 Task: Select the yarn in the package manager.
Action: Mouse moved to (121, 428)
Screenshot: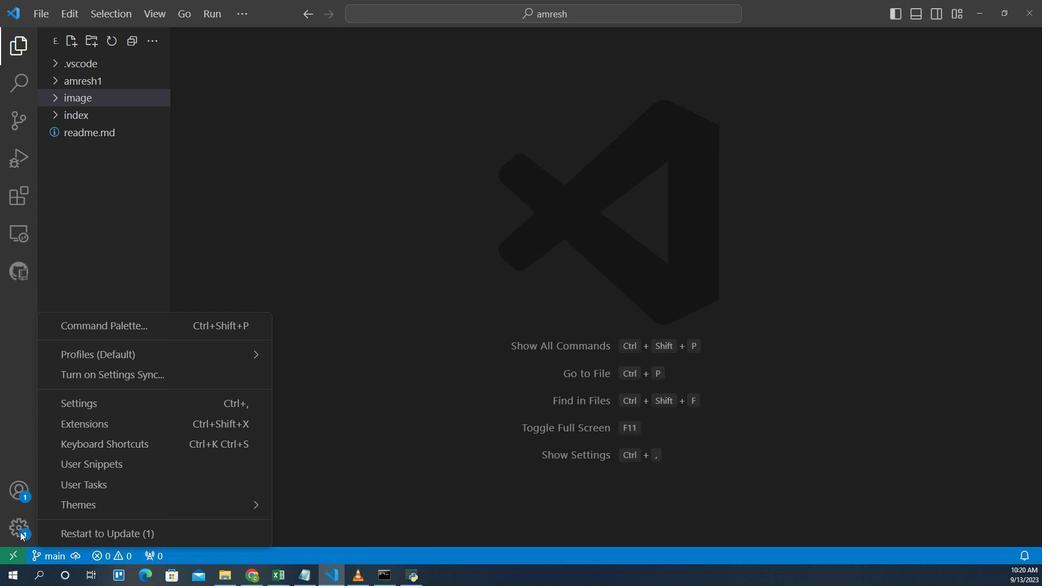 
Action: Mouse pressed left at (121, 428)
Screenshot: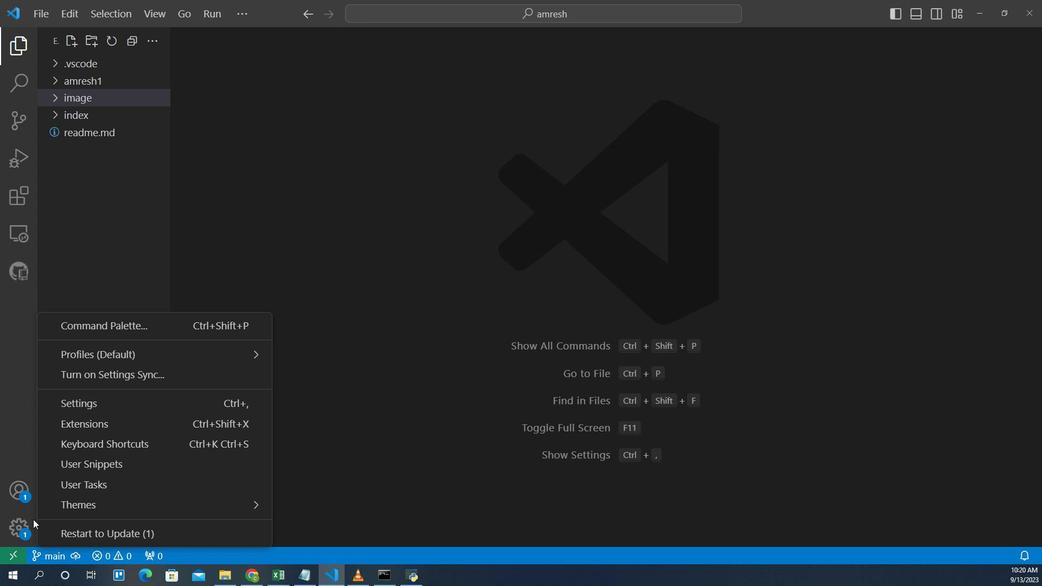 
Action: Mouse moved to (178, 366)
Screenshot: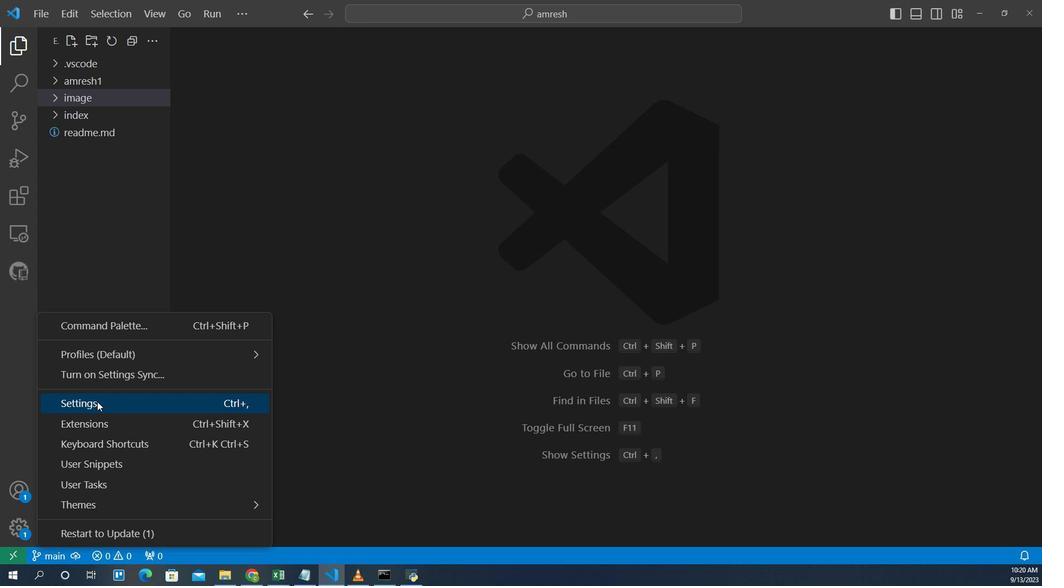 
Action: Mouse pressed left at (178, 366)
Screenshot: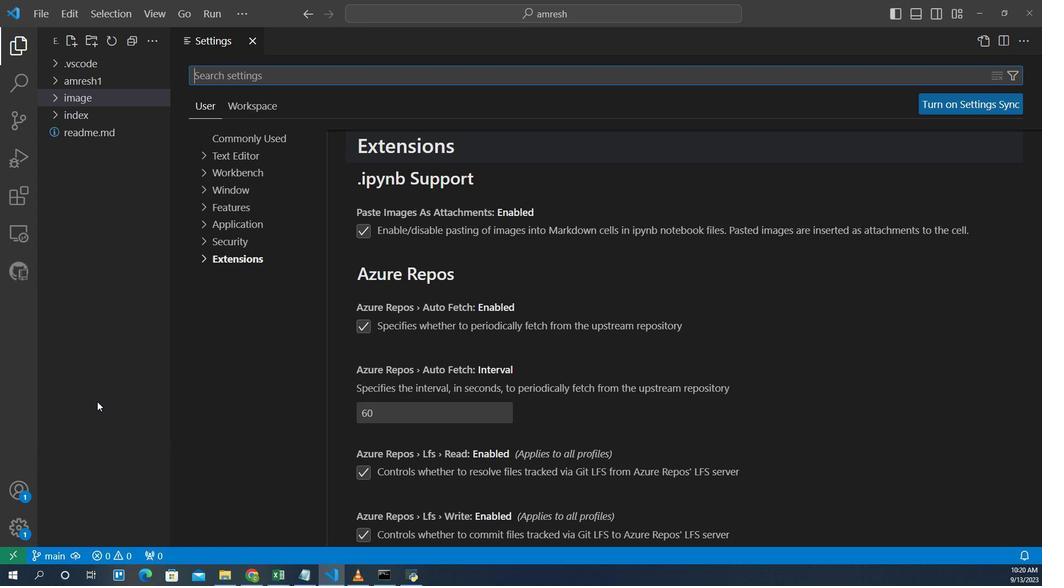 
Action: Mouse moved to (293, 297)
Screenshot: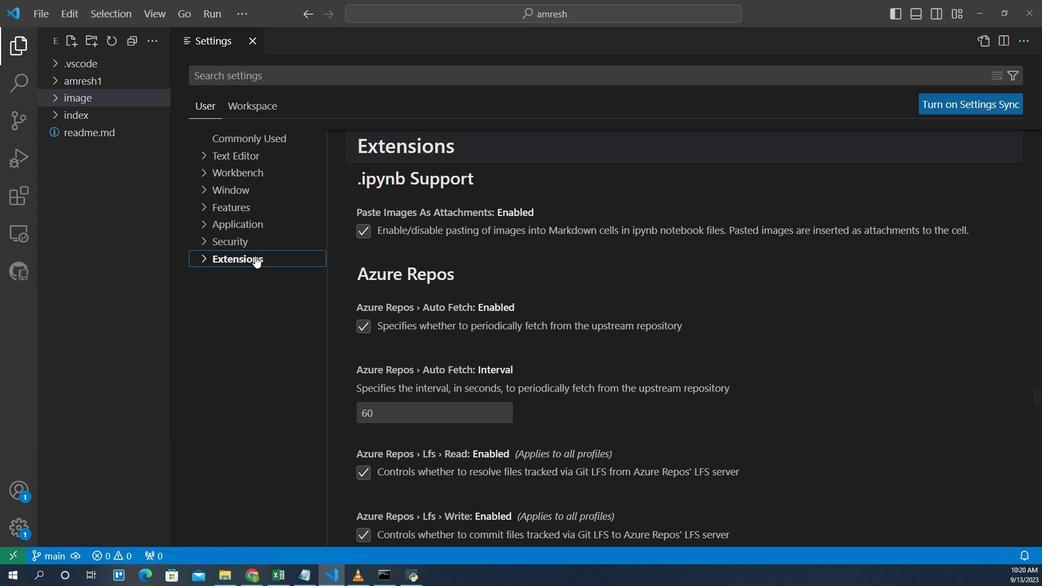
Action: Mouse pressed left at (293, 297)
Screenshot: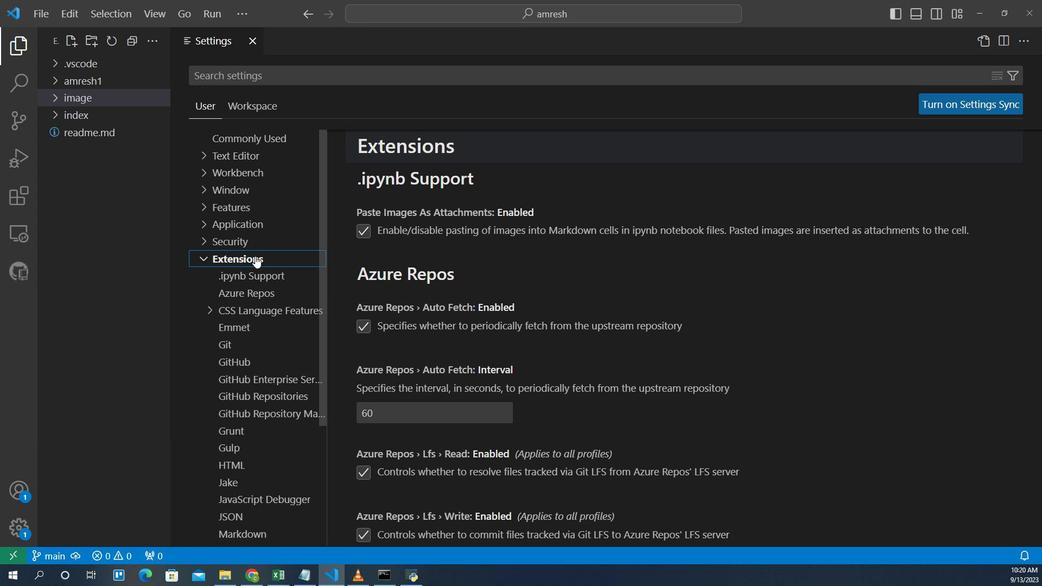 
Action: Mouse moved to (272, 397)
Screenshot: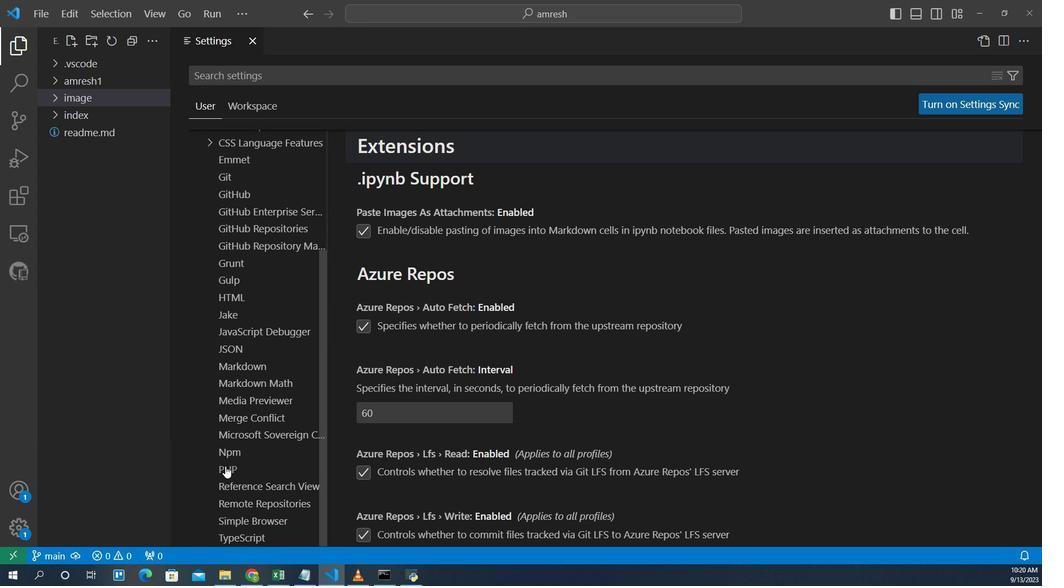 
Action: Mouse scrolled (272, 397) with delta (0, 0)
Screenshot: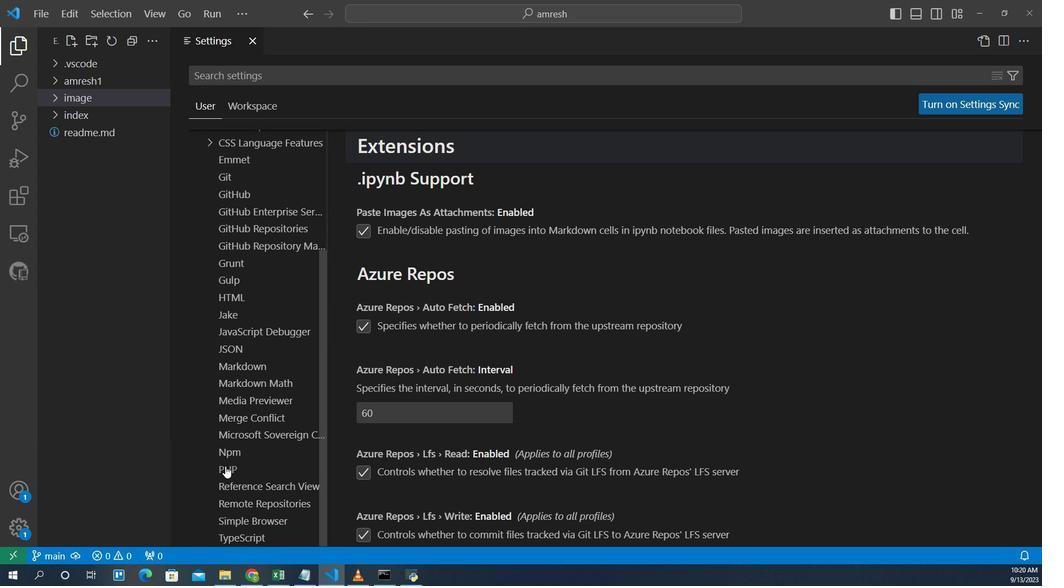 
Action: Mouse scrolled (272, 397) with delta (0, 0)
Screenshot: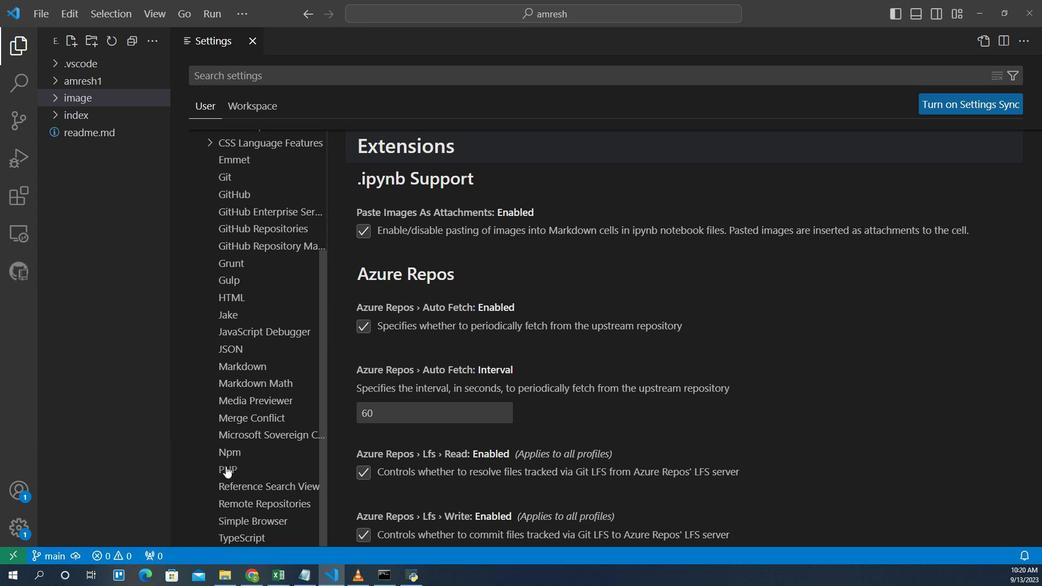 
Action: Mouse scrolled (272, 397) with delta (0, 0)
Screenshot: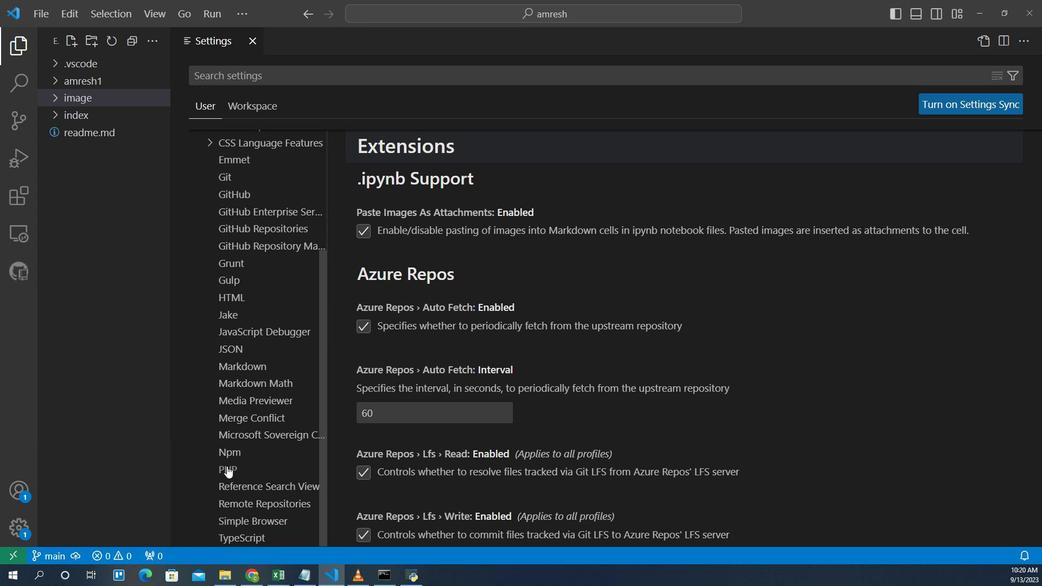
Action: Mouse scrolled (272, 397) with delta (0, 0)
Screenshot: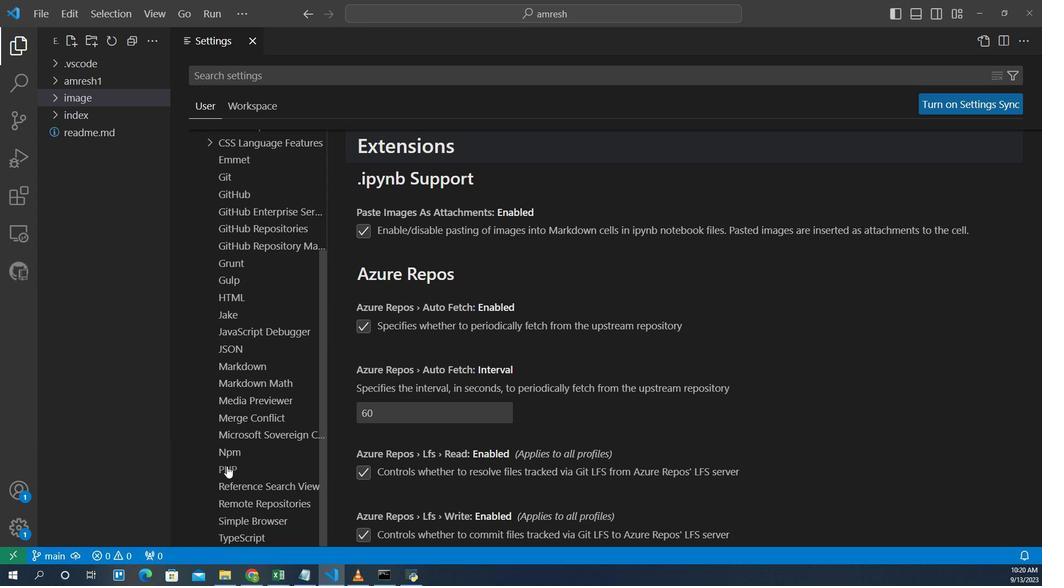 
Action: Mouse scrolled (272, 397) with delta (0, 0)
Screenshot: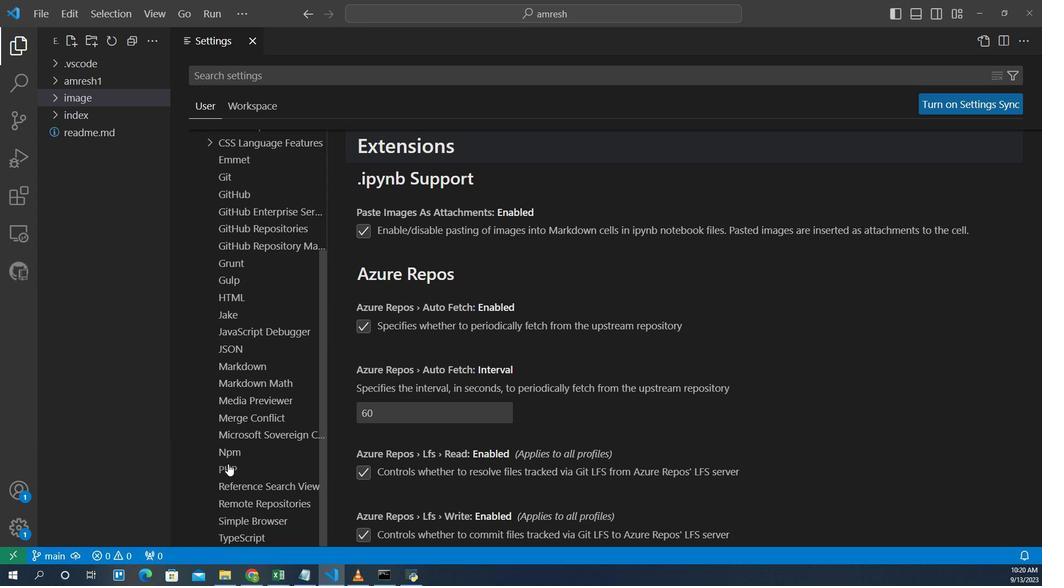
Action: Mouse moved to (277, 388)
Screenshot: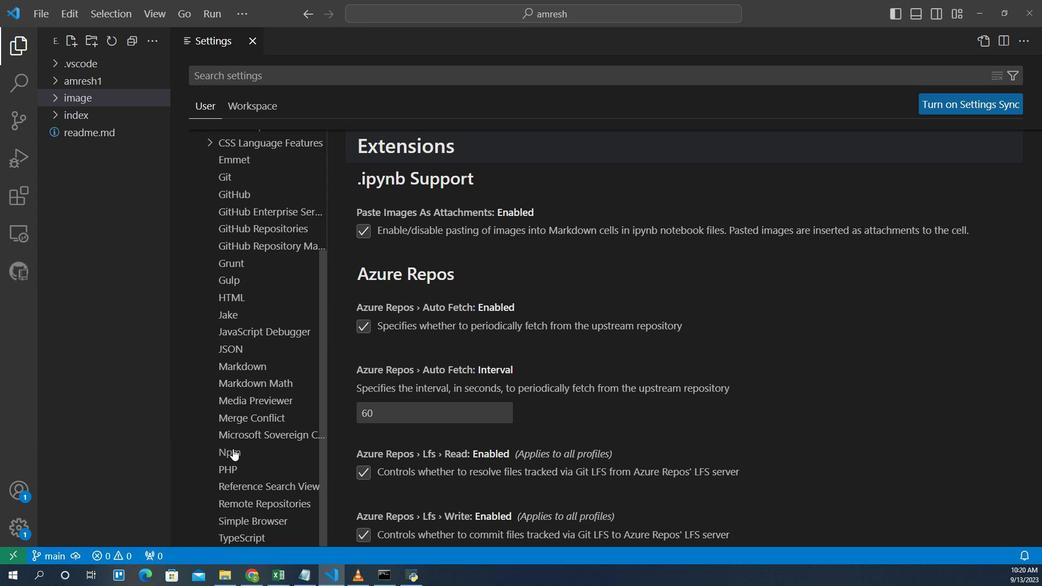 
Action: Mouse pressed left at (277, 388)
Screenshot: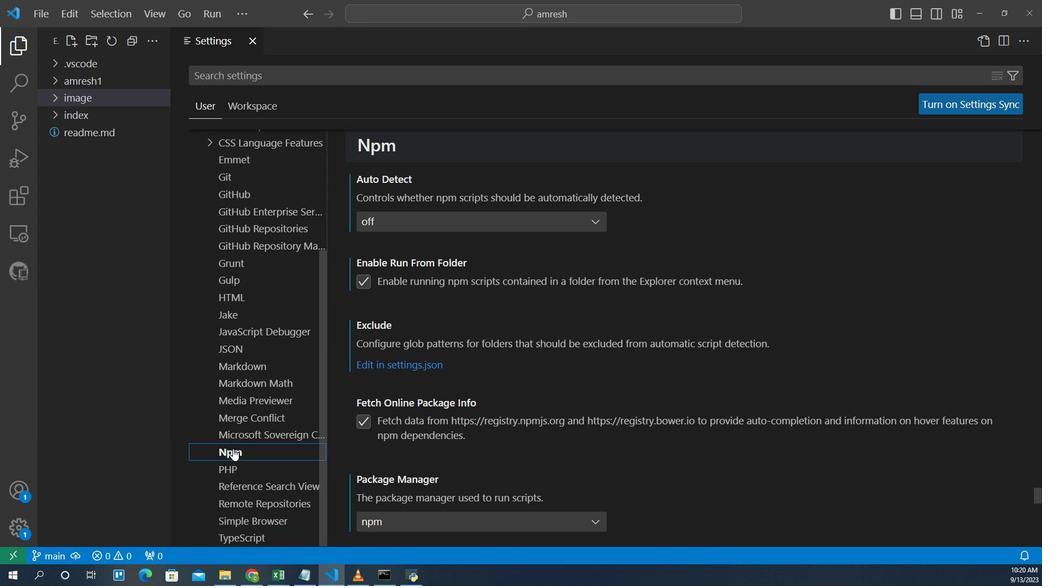 
Action: Mouse moved to (415, 360)
Screenshot: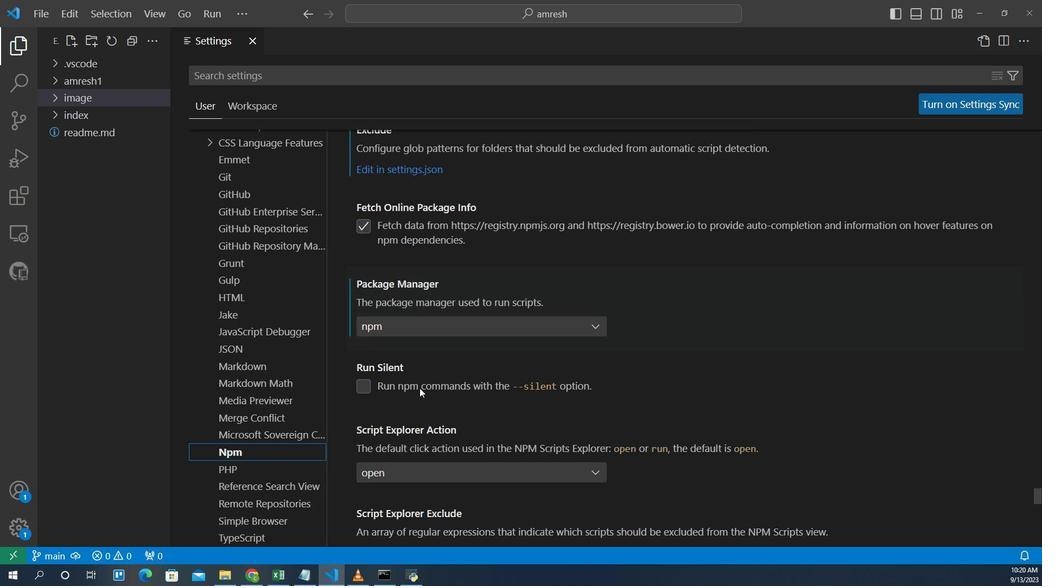 
Action: Mouse scrolled (415, 360) with delta (0, 0)
Screenshot: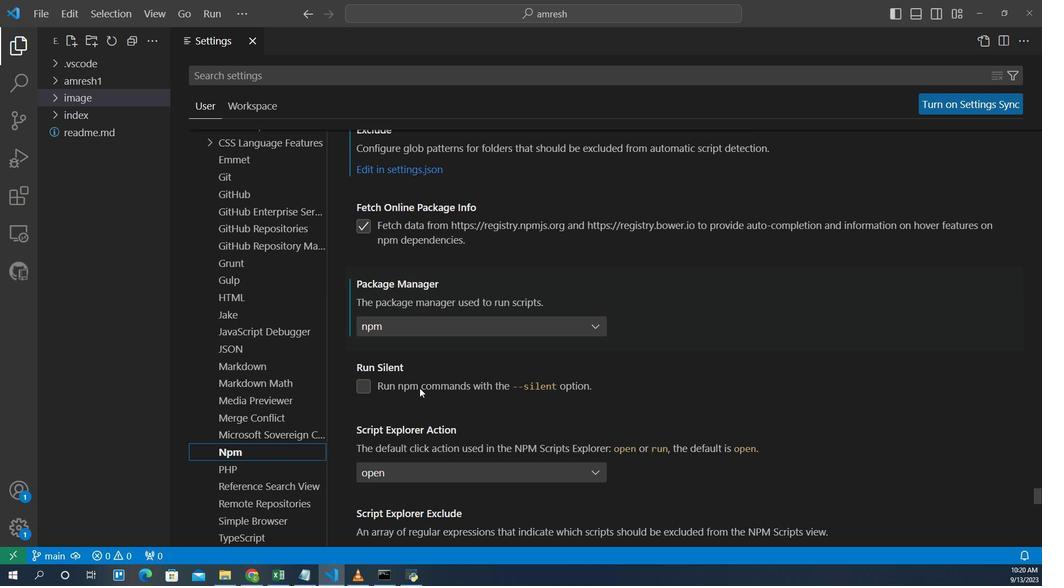 
Action: Mouse scrolled (415, 360) with delta (0, 0)
Screenshot: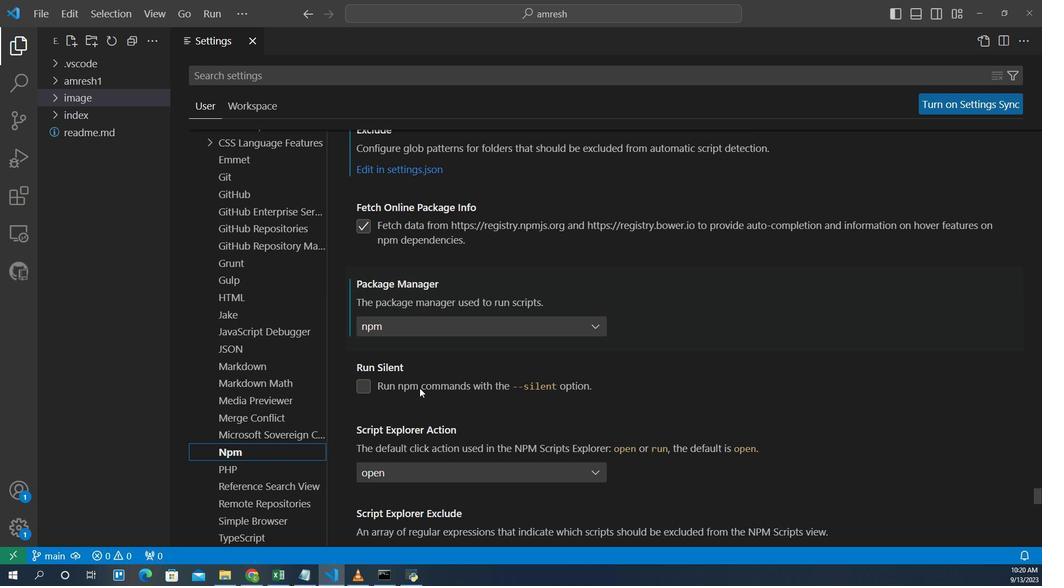 
Action: Mouse scrolled (415, 360) with delta (0, 0)
Screenshot: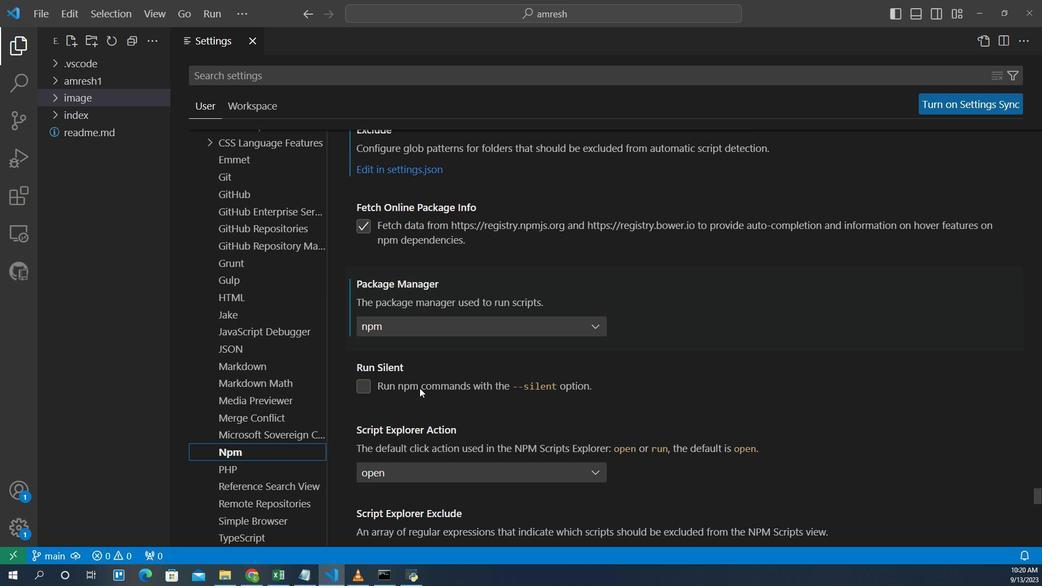 
Action: Mouse scrolled (415, 360) with delta (0, 0)
Screenshot: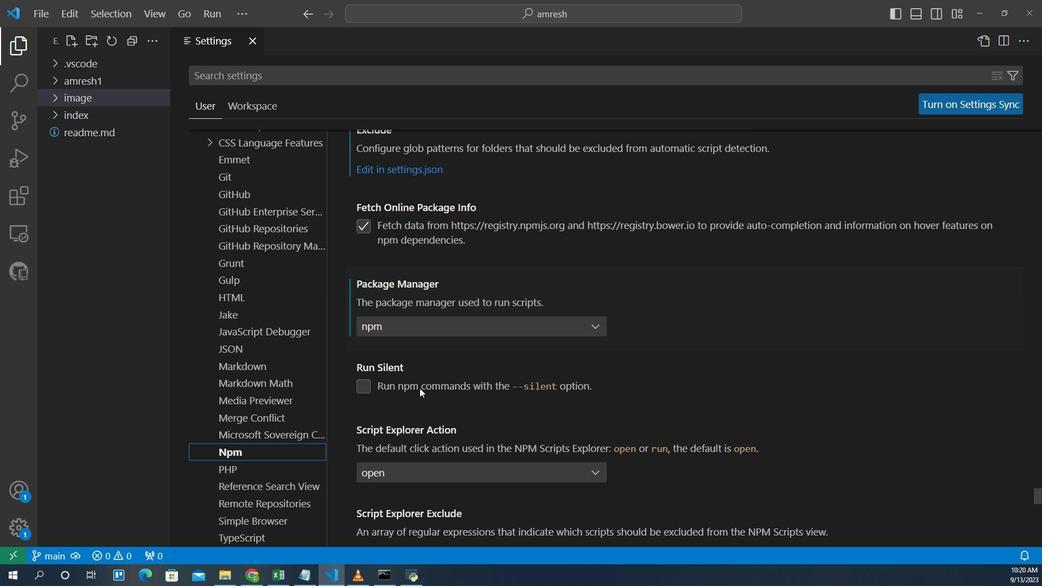 
Action: Mouse scrolled (415, 360) with delta (0, 0)
Screenshot: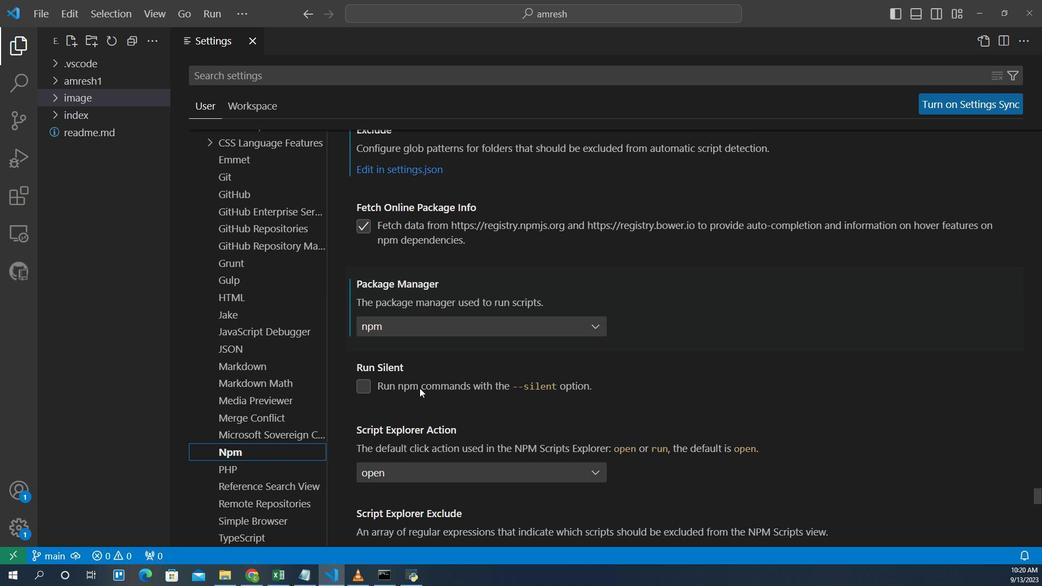
Action: Mouse moved to (431, 332)
Screenshot: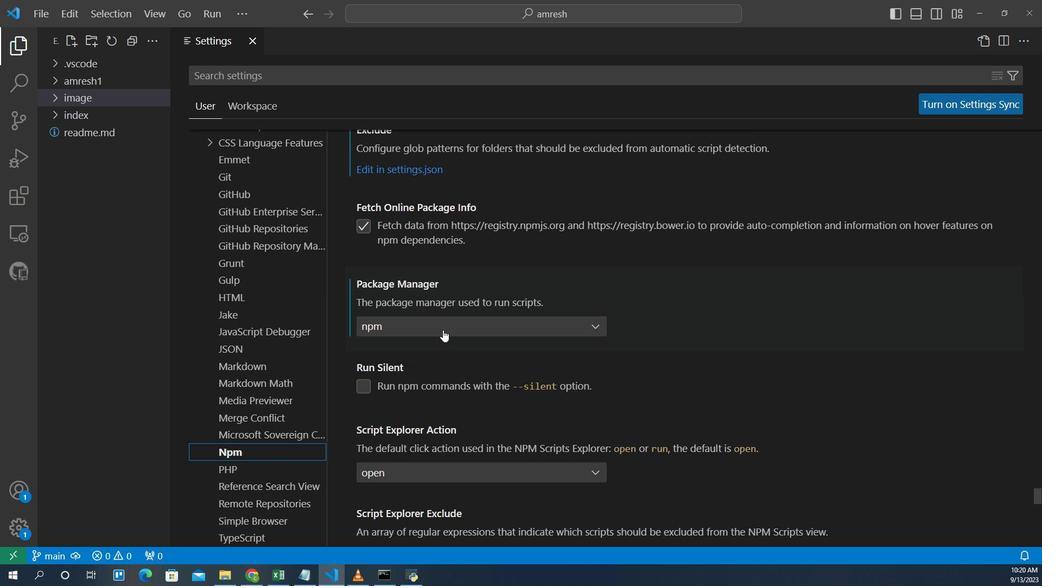 
Action: Mouse pressed left at (431, 332)
Screenshot: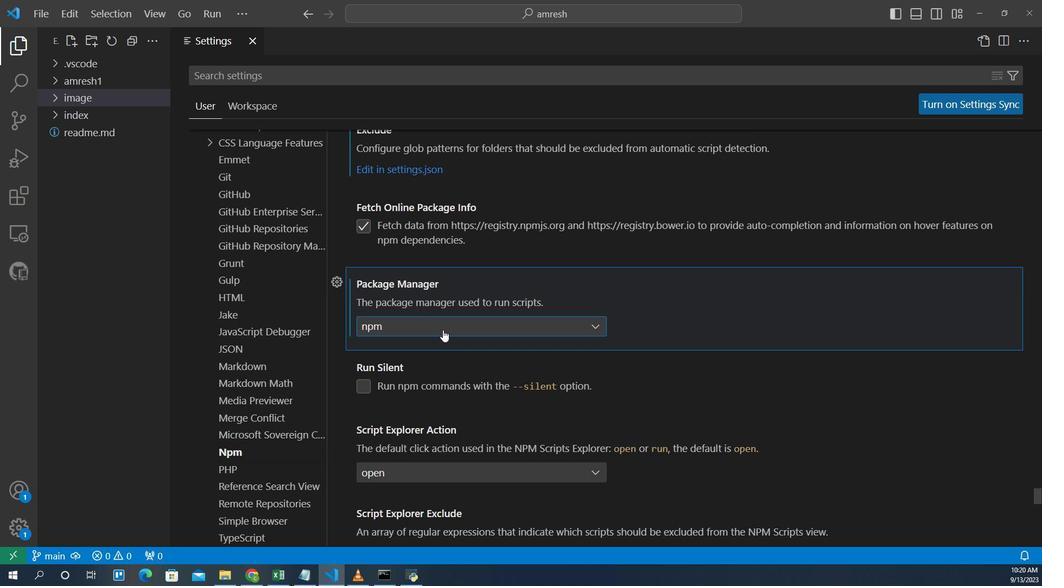 
Action: Mouse pressed left at (431, 332)
Screenshot: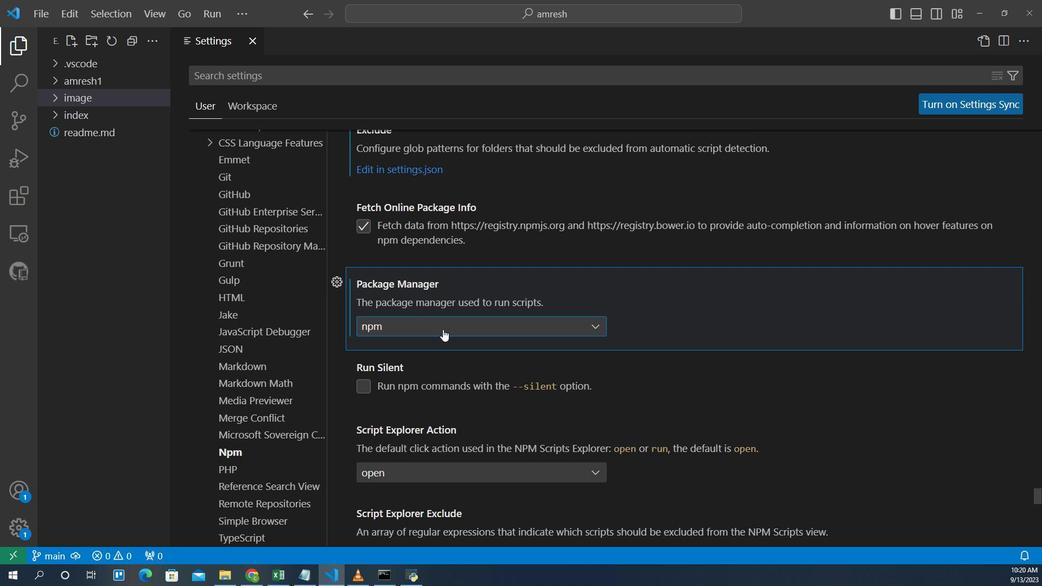 
Action: Mouse moved to (428, 331)
Screenshot: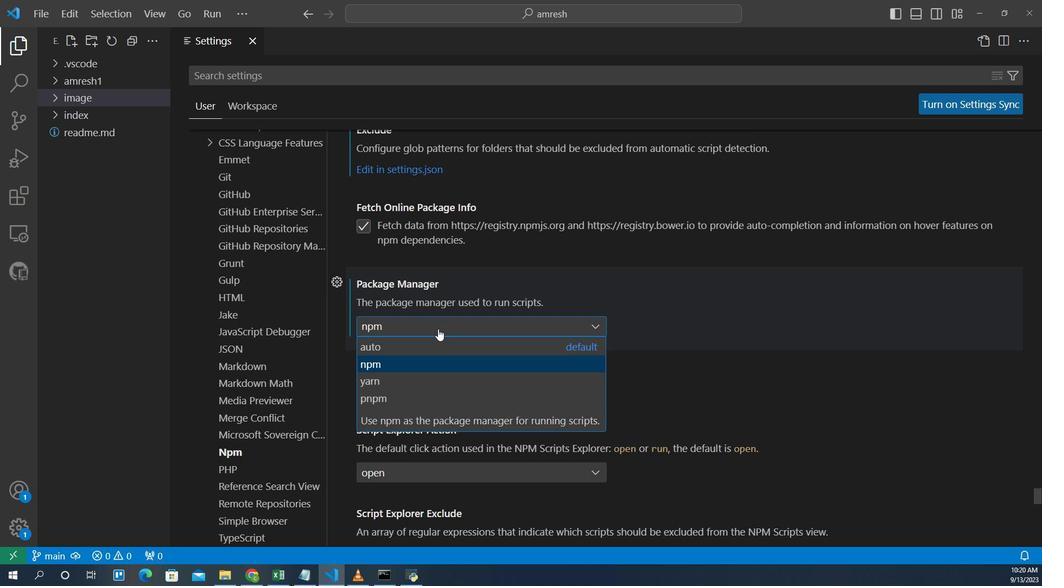 
Action: Mouse pressed left at (428, 331)
Screenshot: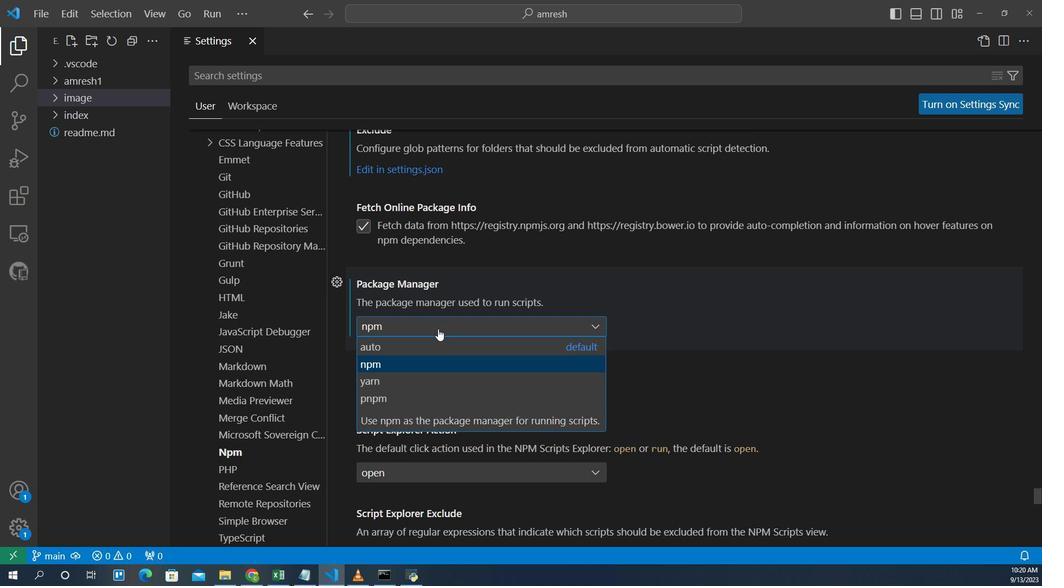 
Action: Mouse moved to (398, 358)
Screenshot: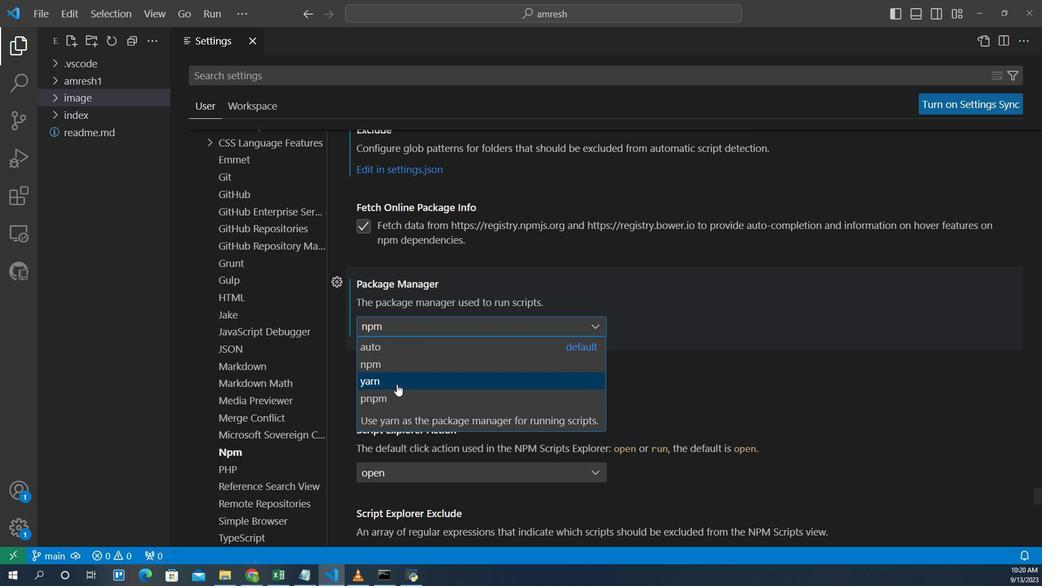 
Action: Mouse pressed left at (398, 358)
Screenshot: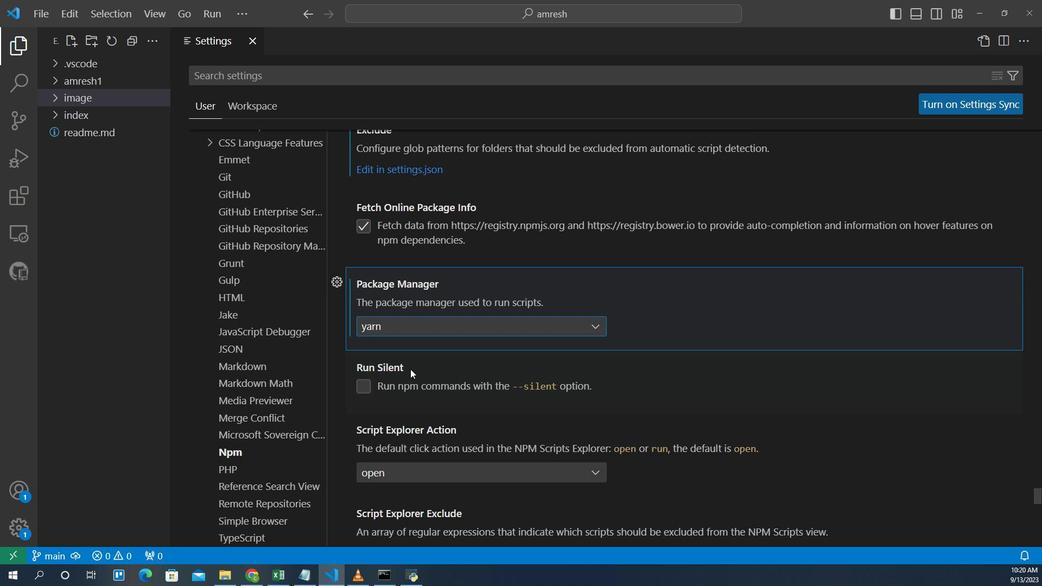 
Action: Mouse moved to (421, 338)
Screenshot: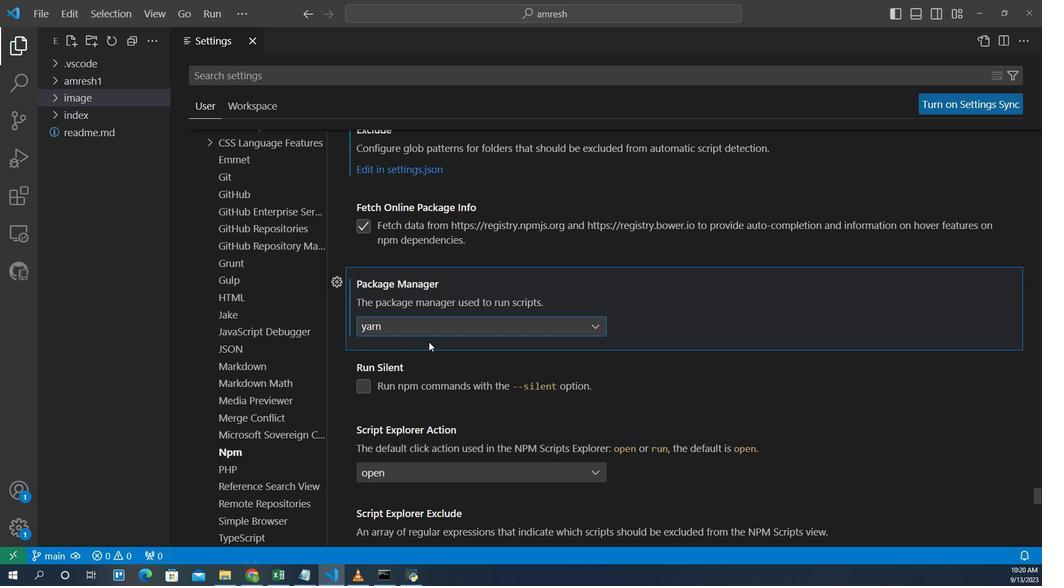 
